 Task: Manage GitHub notifications to stay organized.
Action: Mouse moved to (689, 41)
Screenshot: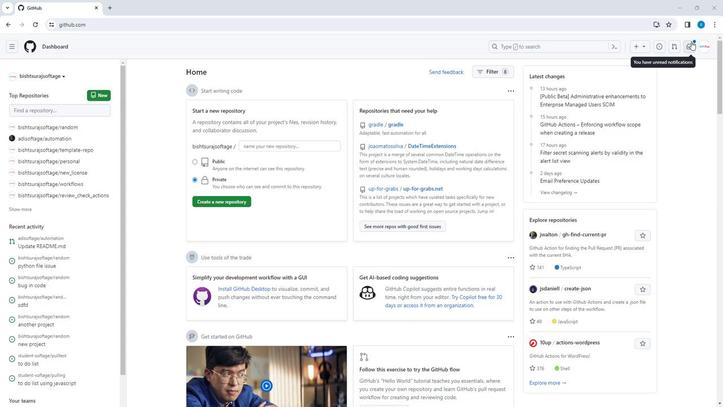 
Action: Mouse pressed left at (689, 41)
Screenshot: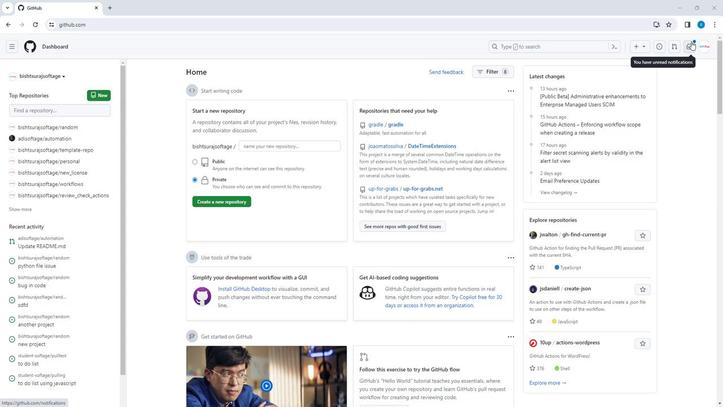 
Action: Mouse moved to (673, 116)
Screenshot: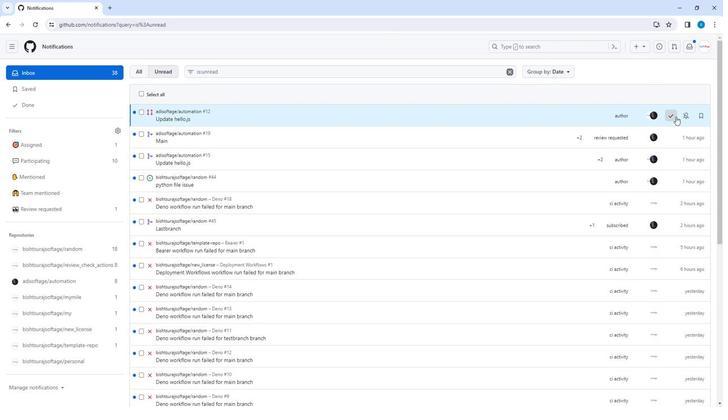 
Action: Mouse pressed left at (673, 116)
Screenshot: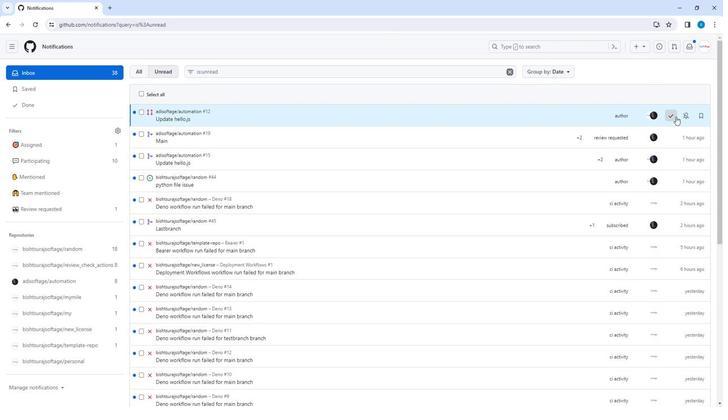 
Action: Mouse pressed left at (673, 116)
Screenshot: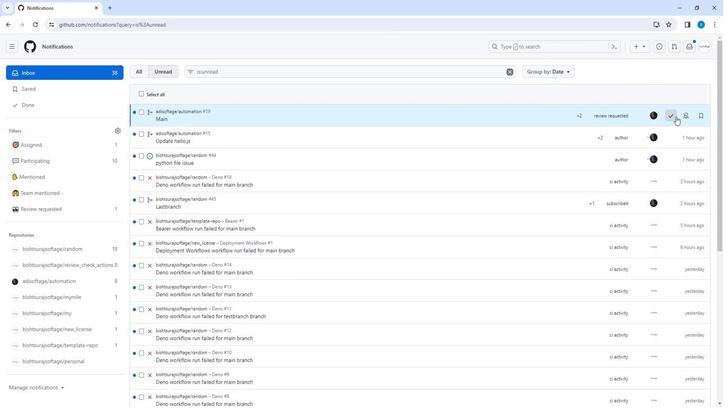 
Action: Mouse pressed left at (673, 116)
Screenshot: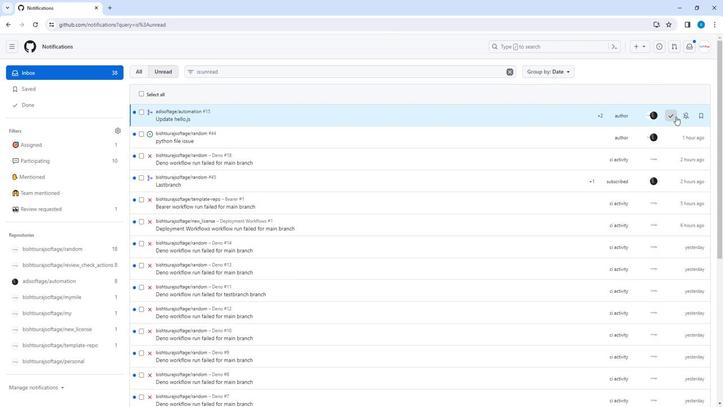 
Action: Mouse pressed left at (673, 116)
Screenshot: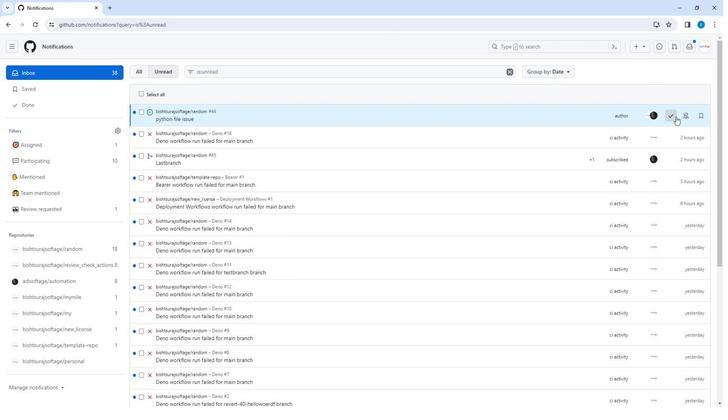 
Action: Mouse pressed left at (673, 116)
Screenshot: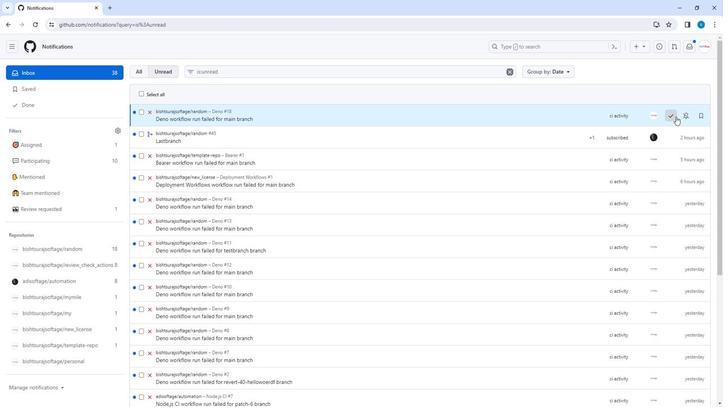 
Action: Mouse pressed left at (673, 116)
Screenshot: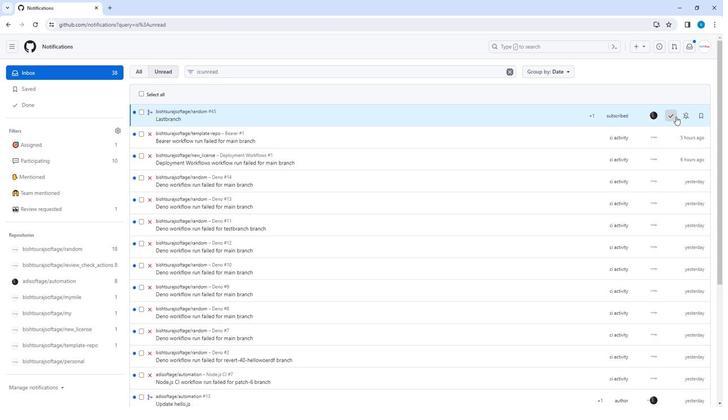 
Action: Mouse moved to (685, 135)
Screenshot: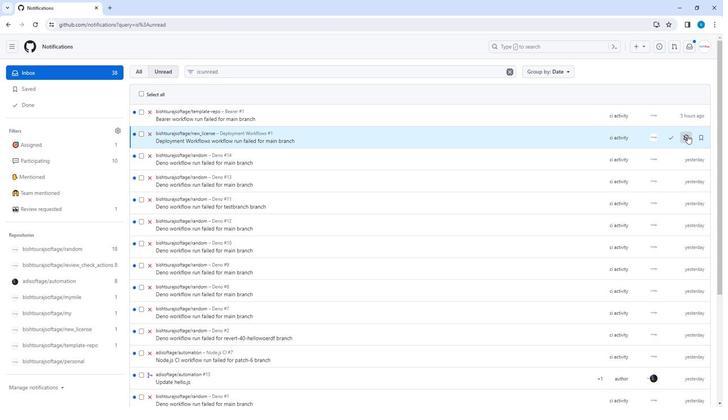 
Action: Mouse pressed left at (685, 135)
Screenshot: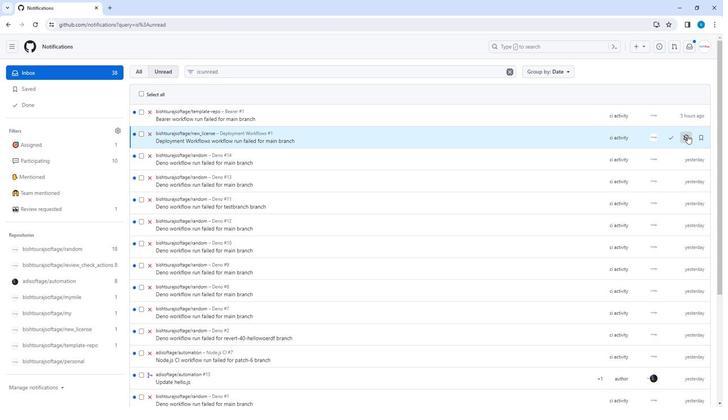 
Action: Mouse pressed left at (685, 135)
Screenshot: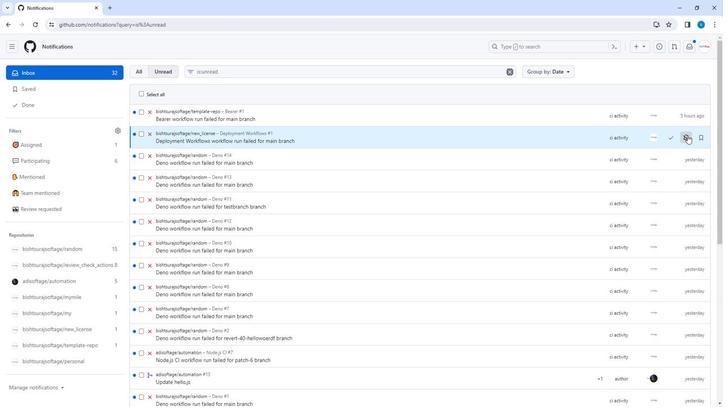 
Action: Mouse moved to (685, 244)
Screenshot: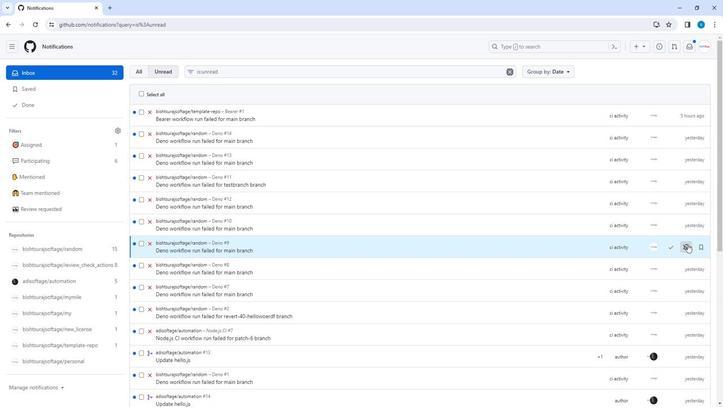 
Action: Mouse pressed left at (685, 244)
Screenshot: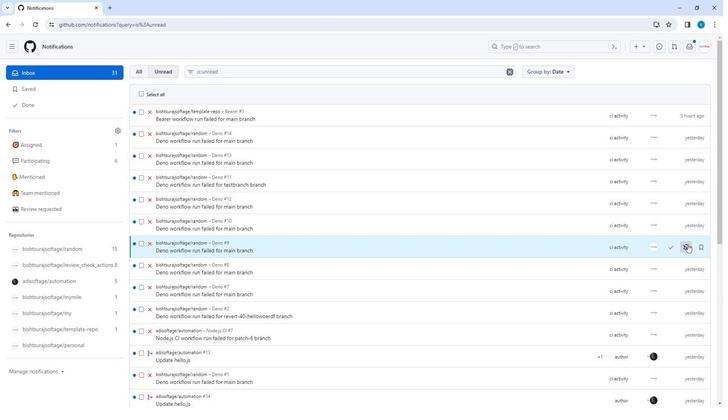 
Action: Mouse moved to (684, 244)
Screenshot: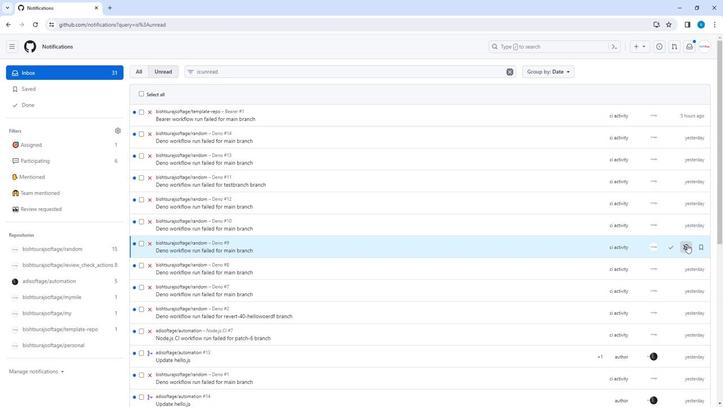 
Action: Mouse pressed left at (684, 244)
Screenshot: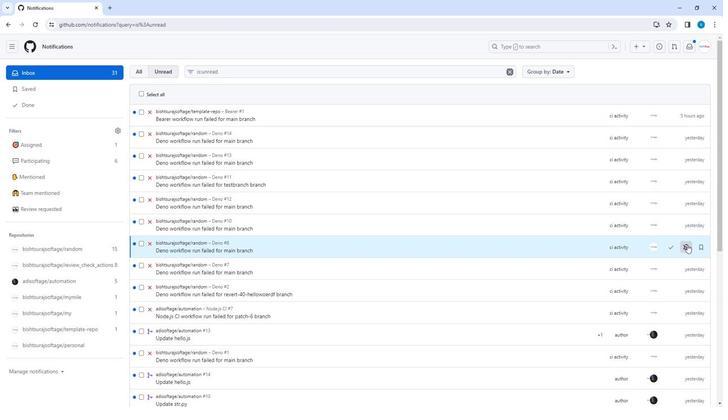 
Action: Mouse moved to (137, 246)
Screenshot: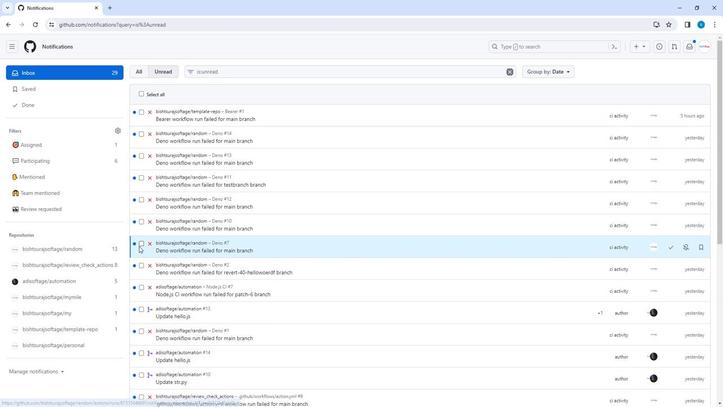 
Action: Mouse pressed left at (137, 246)
Screenshot: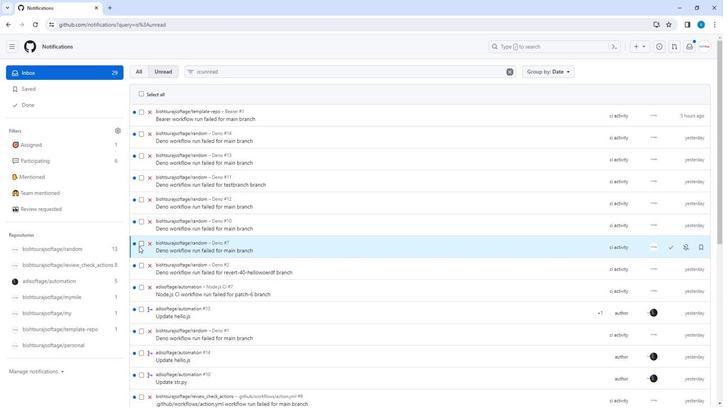 
Action: Mouse moved to (143, 219)
Screenshot: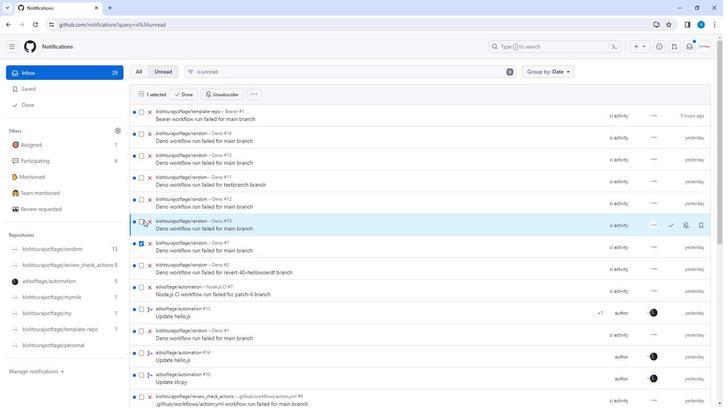 
Action: Mouse pressed left at (143, 219)
Screenshot: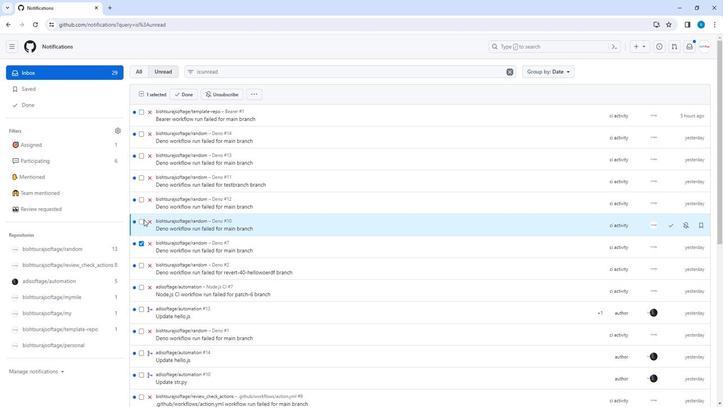 
Action: Mouse moved to (141, 200)
Screenshot: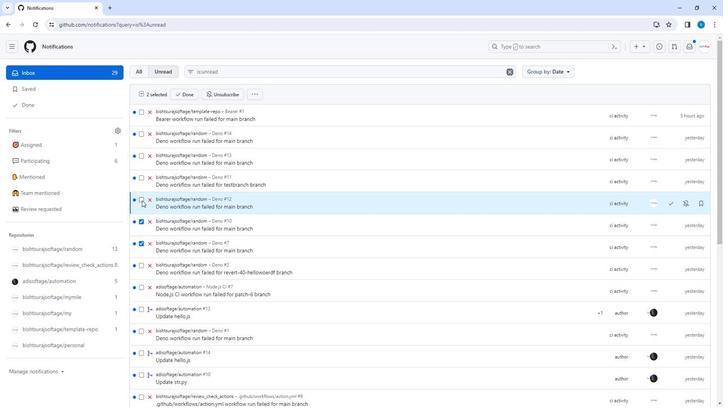 
Action: Mouse pressed left at (141, 200)
Screenshot: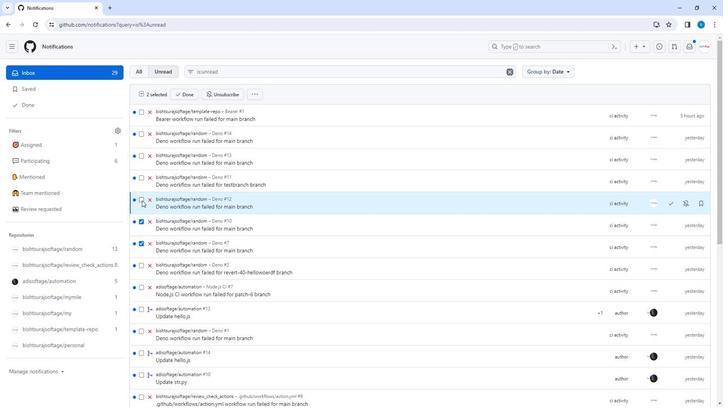 
Action: Mouse moved to (144, 177)
Screenshot: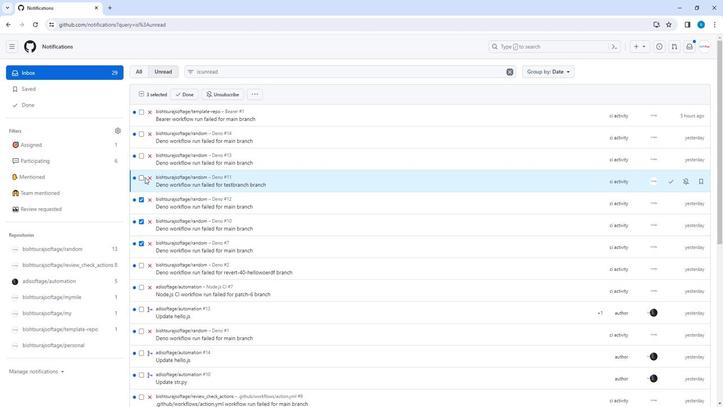 
Action: Mouse pressed left at (144, 177)
Screenshot: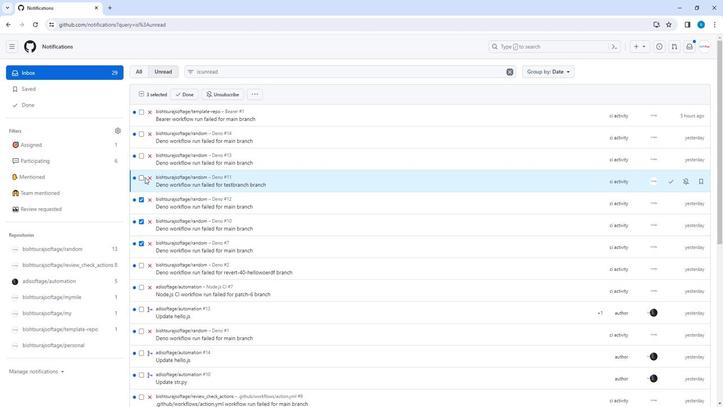 
Action: Mouse moved to (212, 93)
Screenshot: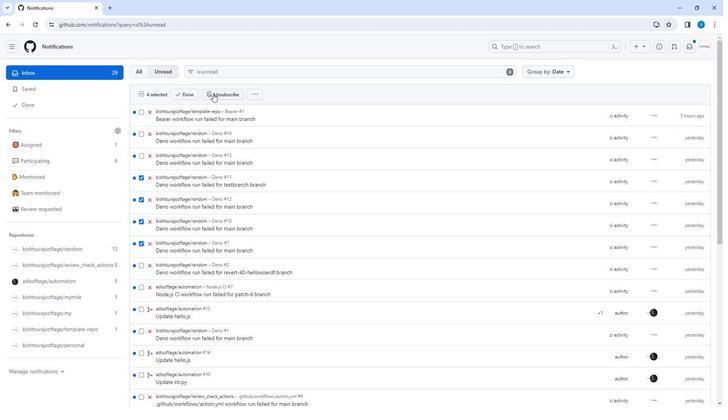 
Action: Mouse pressed left at (212, 93)
Screenshot: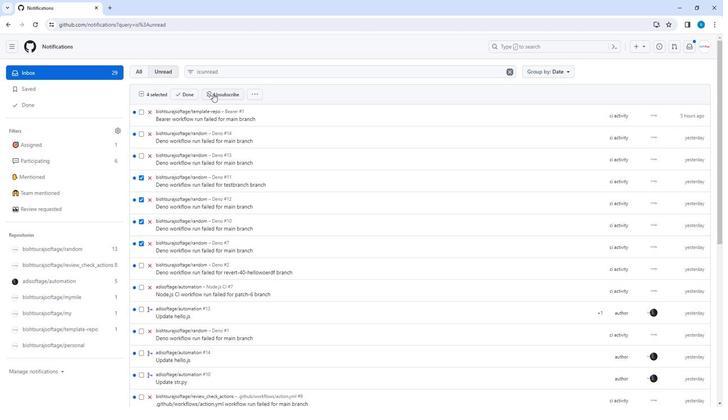 
Action: Mouse moved to (140, 199)
Screenshot: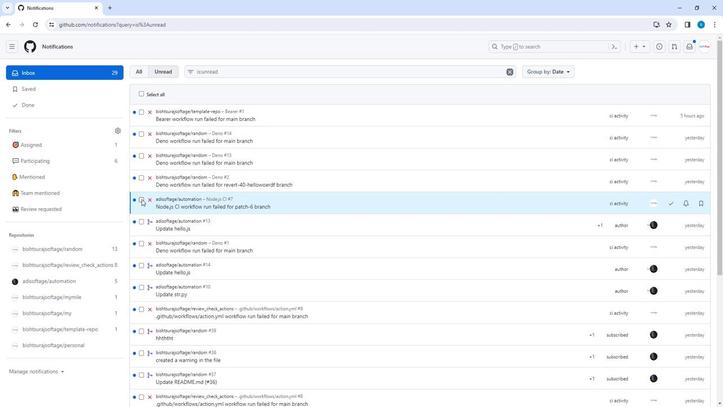 
Action: Mouse pressed left at (140, 199)
Screenshot: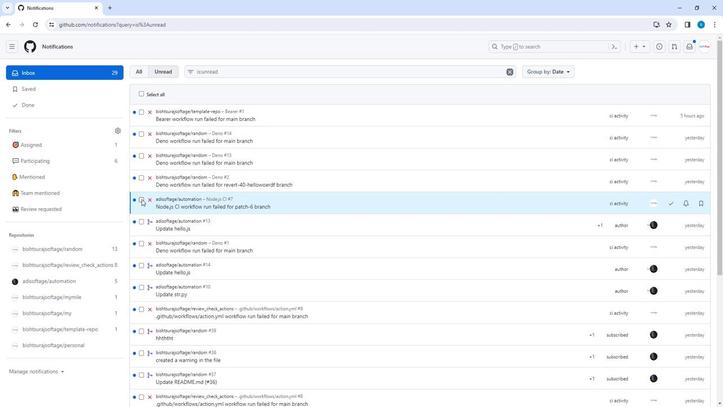 
Action: Mouse moved to (140, 176)
Screenshot: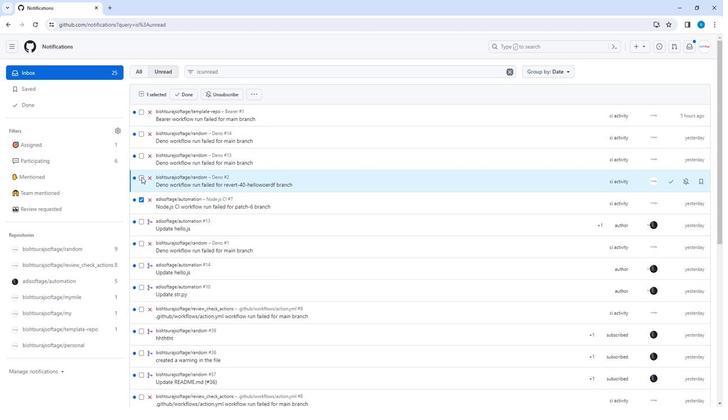 
Action: Mouse pressed left at (140, 176)
Screenshot: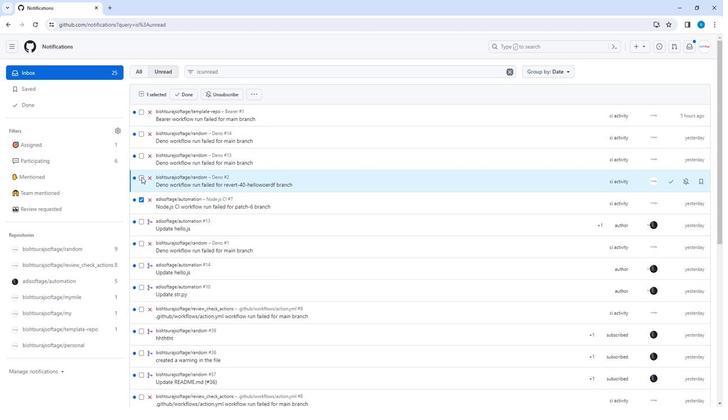 
Action: Mouse moved to (143, 156)
Screenshot: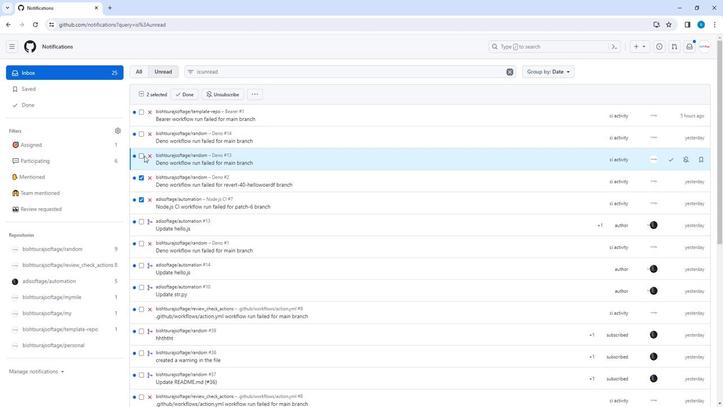 
Action: Mouse pressed left at (143, 156)
Screenshot: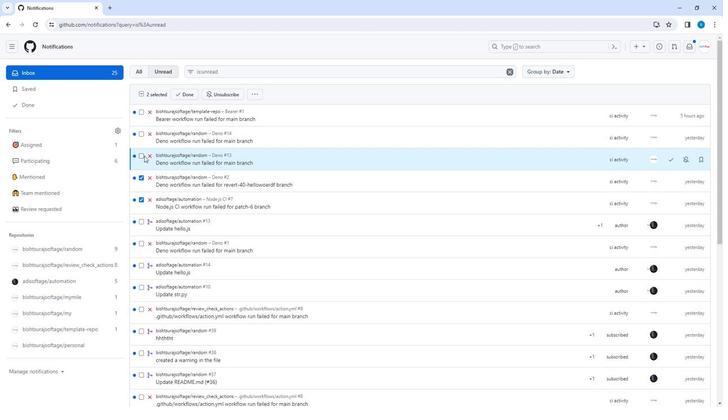 
Action: Mouse moved to (182, 94)
Screenshot: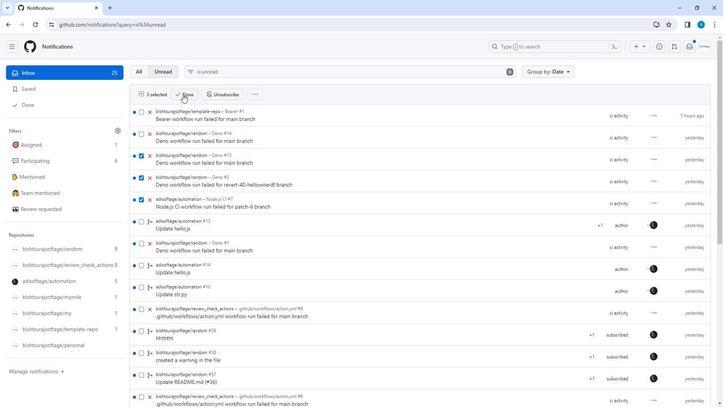 
Action: Mouse pressed left at (182, 94)
Screenshot: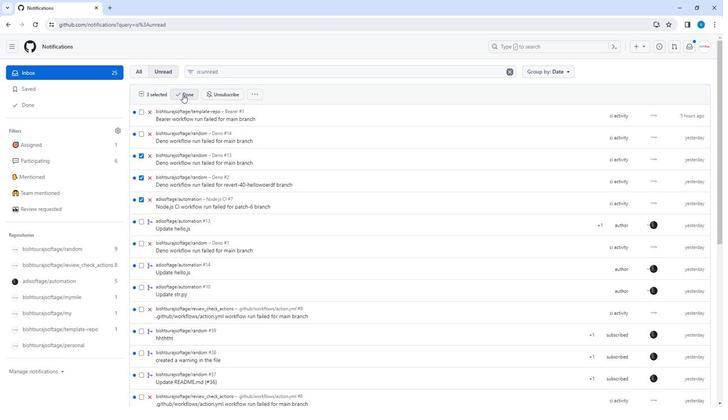 
Action: Mouse moved to (140, 158)
Screenshot: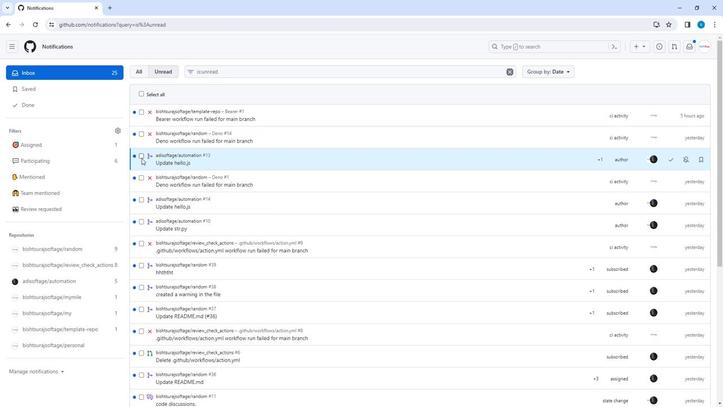 
Action: Mouse pressed left at (140, 158)
Screenshot: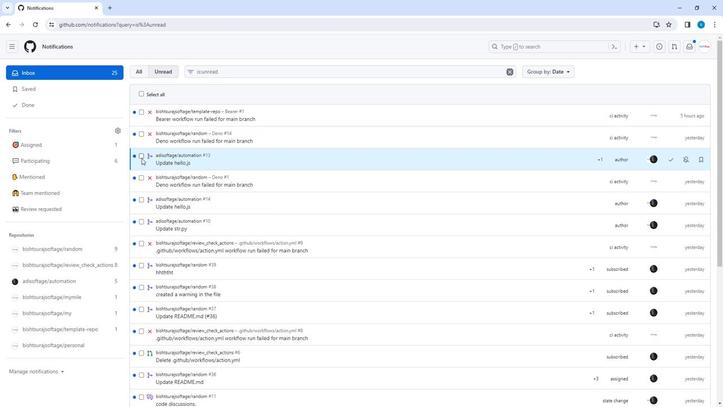 
Action: Mouse moved to (137, 192)
Screenshot: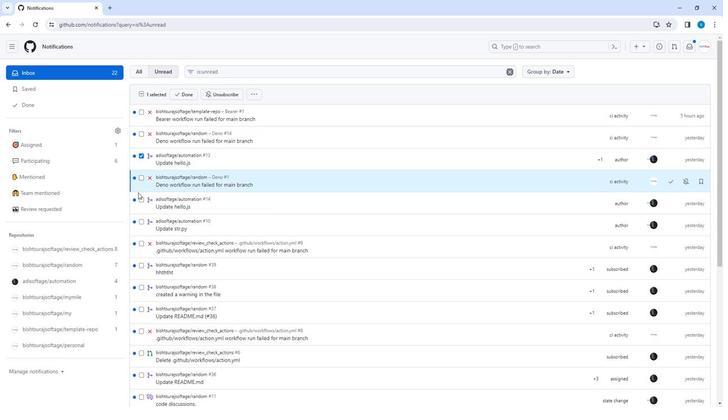 
Action: Mouse pressed left at (137, 192)
Screenshot: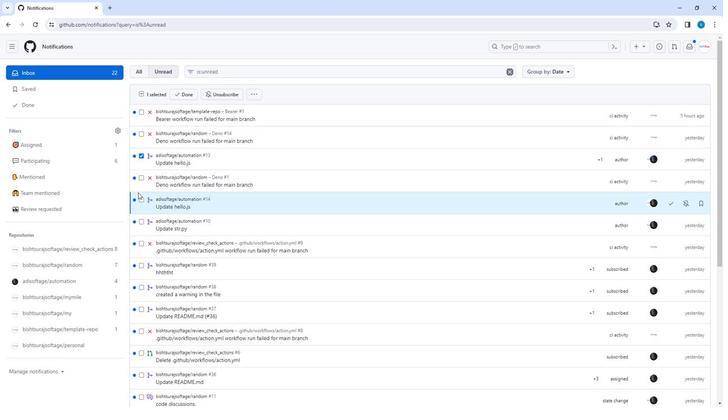 
Action: Mouse moved to (139, 222)
Screenshot: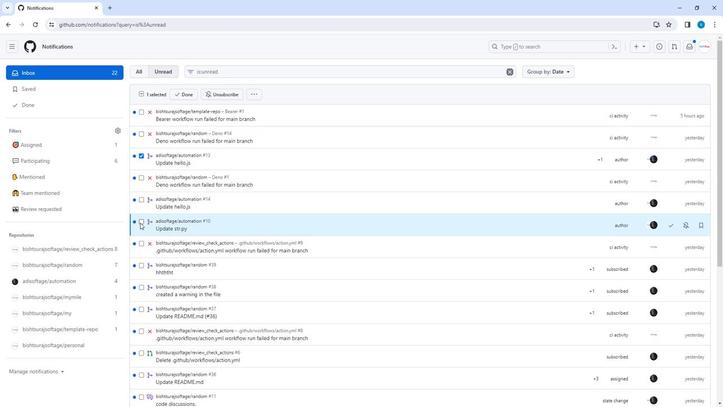 
Action: Mouse pressed left at (139, 222)
Screenshot: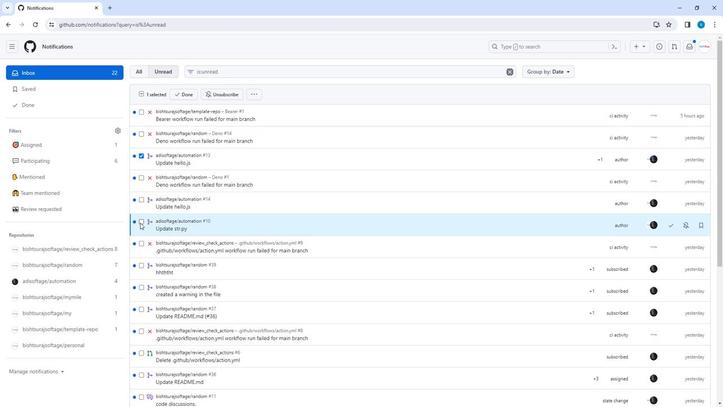 
Action: Mouse moved to (141, 241)
Screenshot: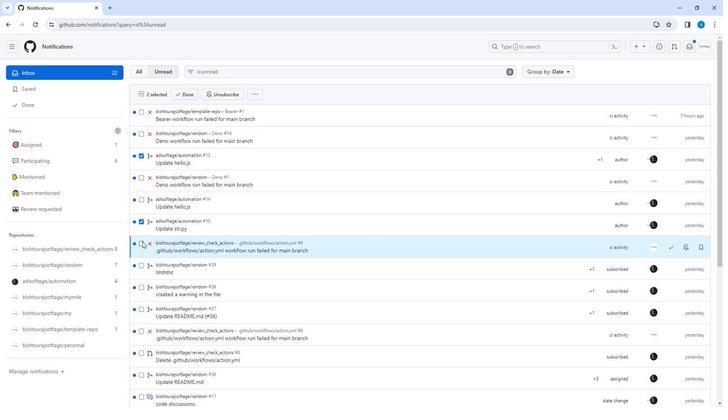 
Action: Mouse pressed left at (141, 241)
Screenshot: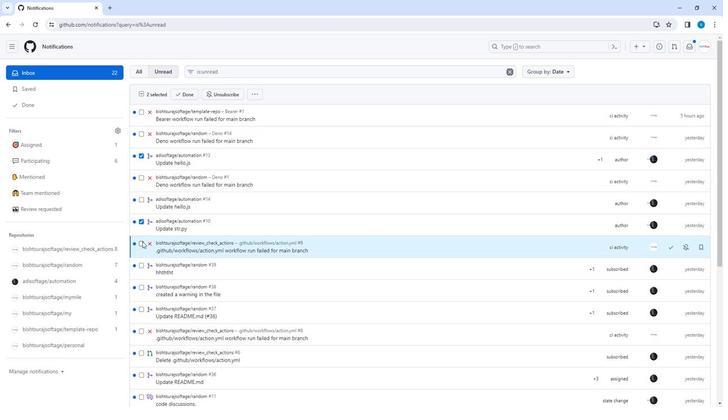 
Action: Mouse moved to (253, 89)
Screenshot: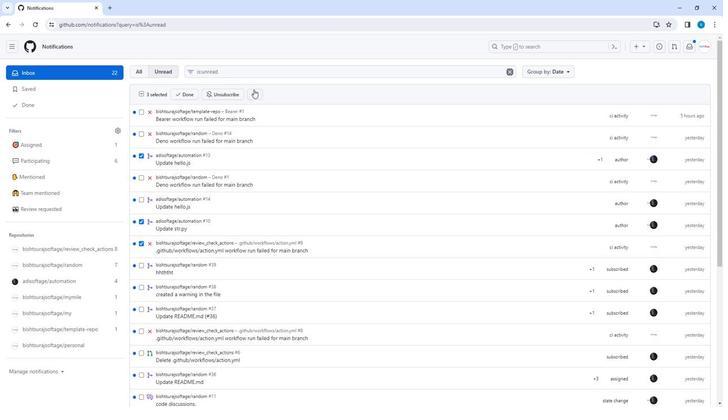 
Action: Mouse pressed left at (253, 89)
Screenshot: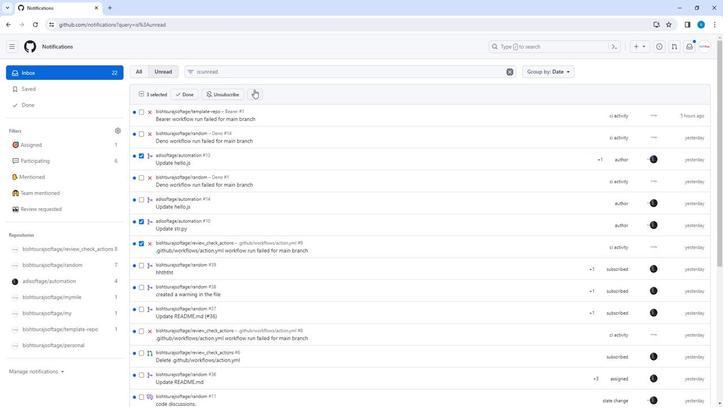 
Action: Mouse moved to (247, 109)
Screenshot: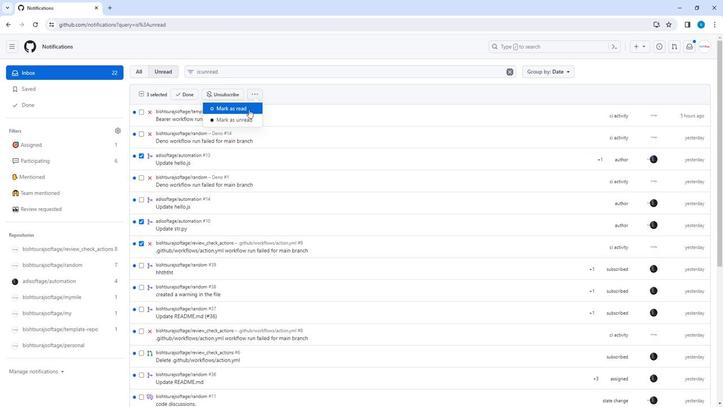 
Action: Mouse pressed left at (247, 109)
Screenshot: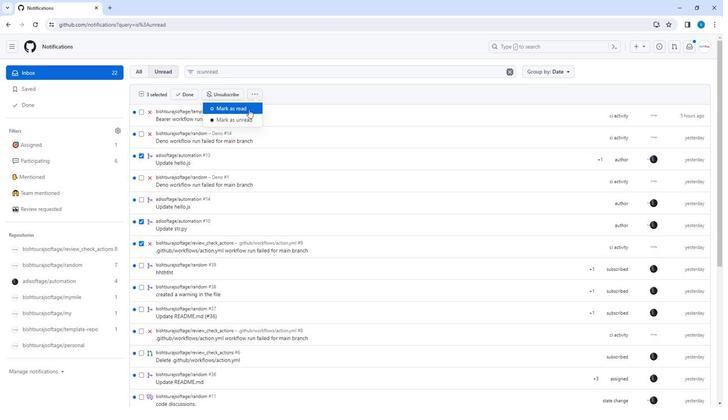 
Action: Mouse moved to (141, 200)
Screenshot: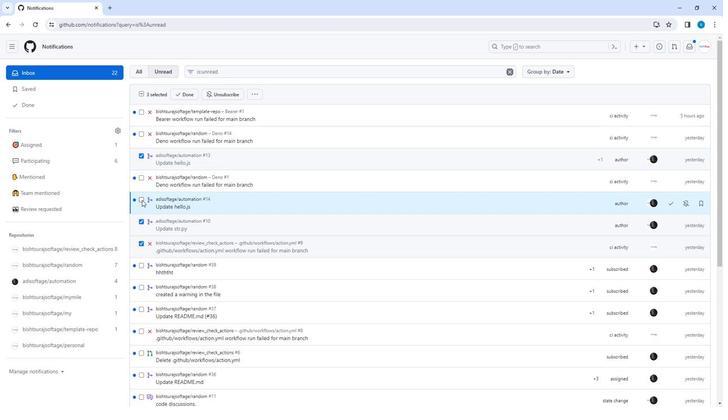 
Action: Mouse pressed left at (141, 200)
Screenshot: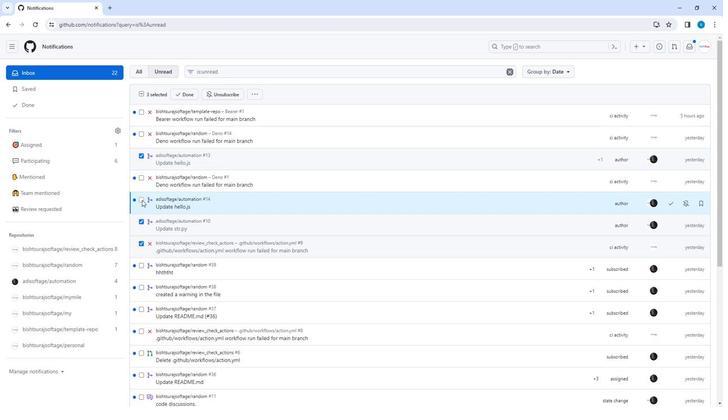 
Action: Mouse moved to (137, 288)
Screenshot: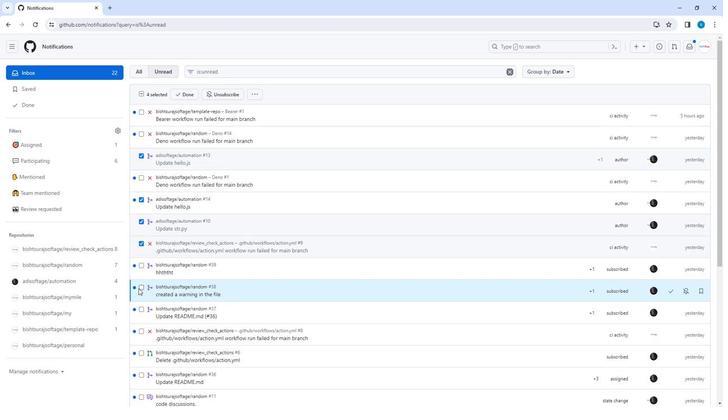 
Action: Mouse pressed left at (137, 288)
Screenshot: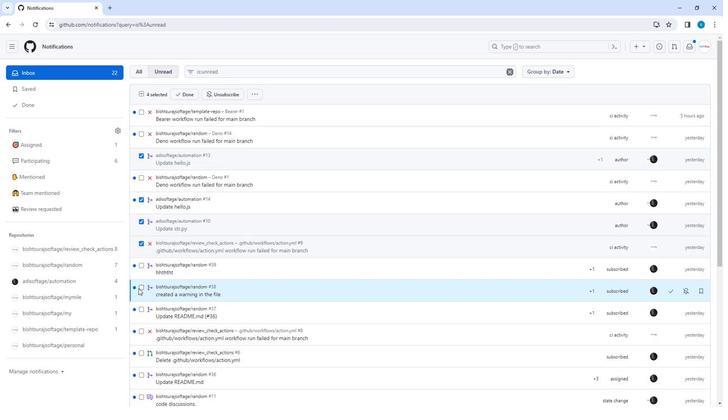 
Action: Mouse moved to (139, 330)
Screenshot: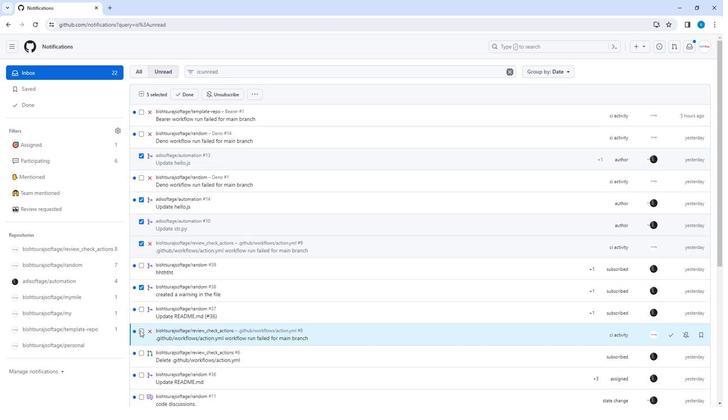 
Action: Mouse pressed left at (139, 330)
Screenshot: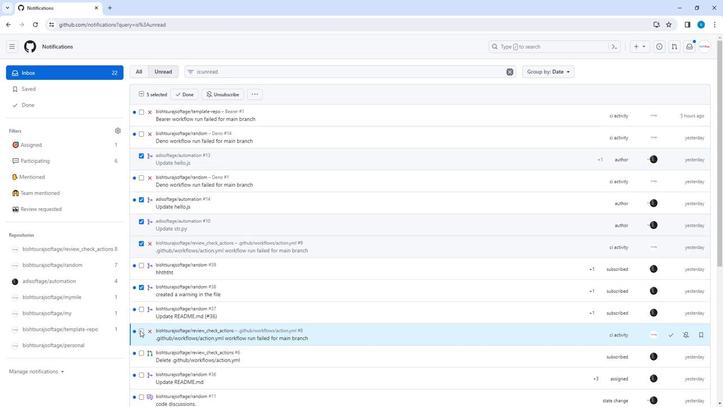 
Action: Mouse moved to (188, 91)
Screenshot: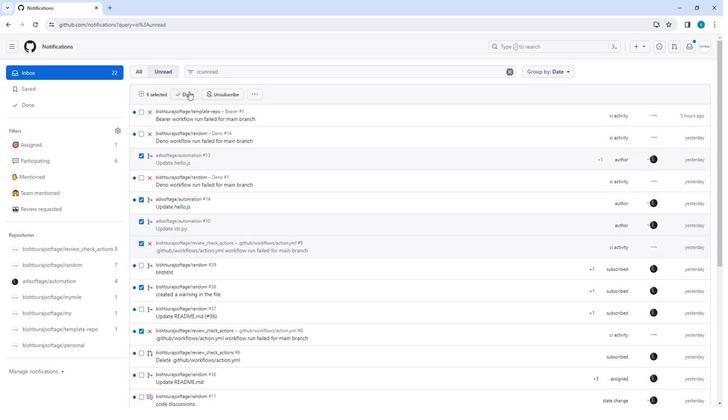 
Action: Mouse pressed left at (188, 91)
Screenshot: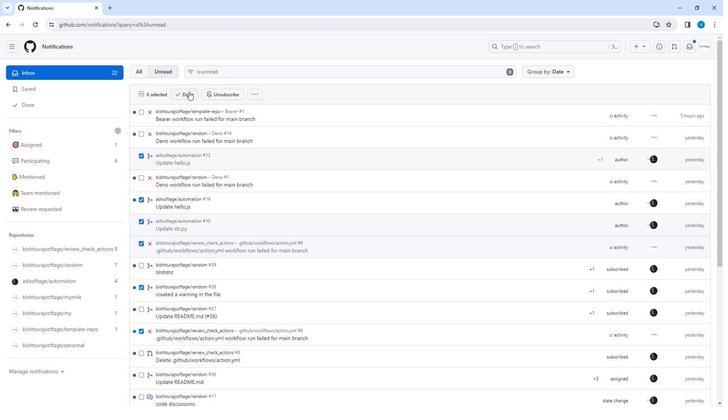 
Action: Mouse moved to (670, 121)
Screenshot: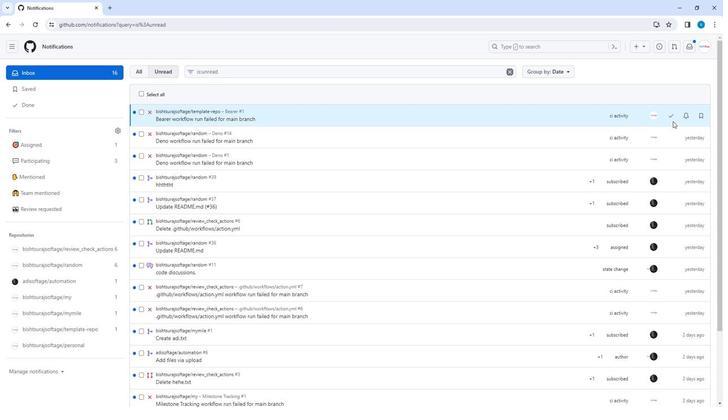 
Action: Mouse pressed left at (670, 121)
Screenshot: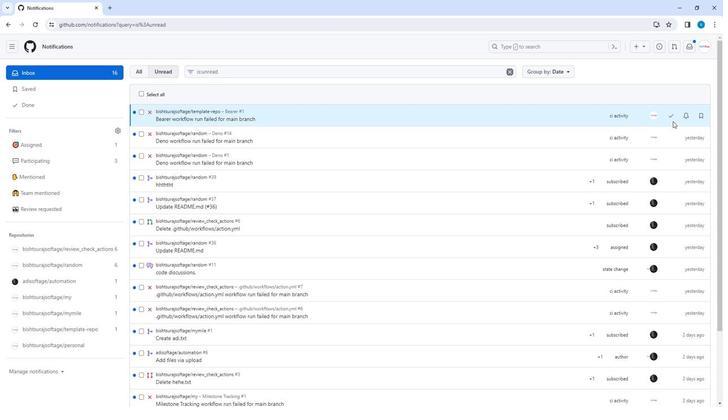 
Action: Mouse moved to (668, 113)
Screenshot: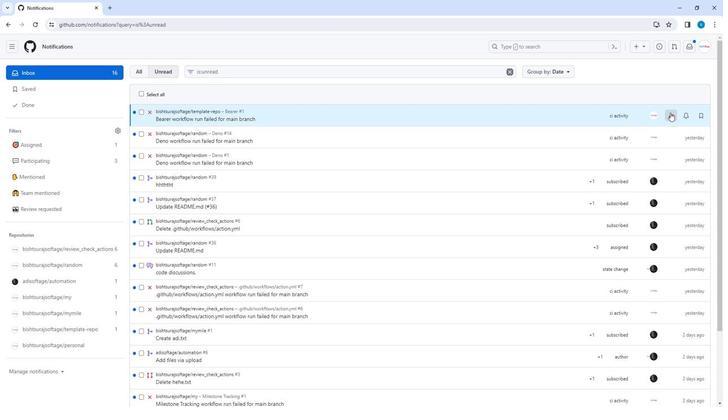 
Action: Mouse pressed left at (668, 113)
Screenshot: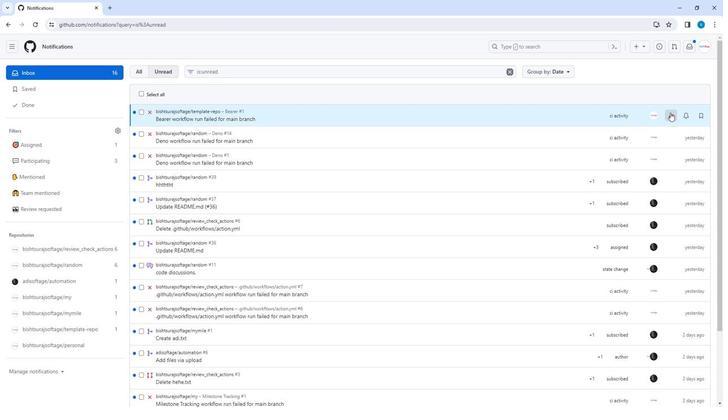 
Action: Mouse pressed left at (668, 113)
Screenshot: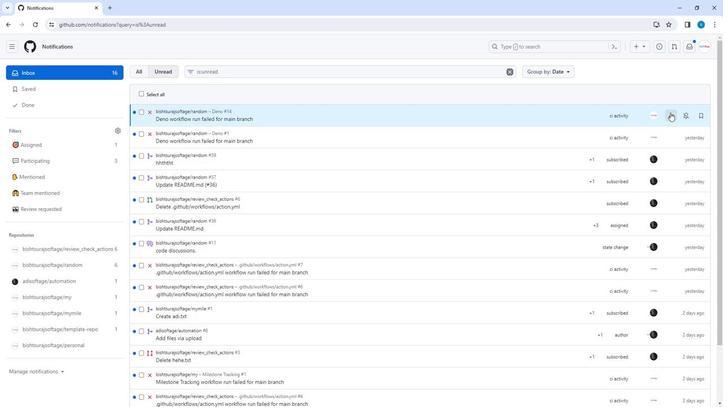 
Action: Mouse pressed left at (668, 113)
Screenshot: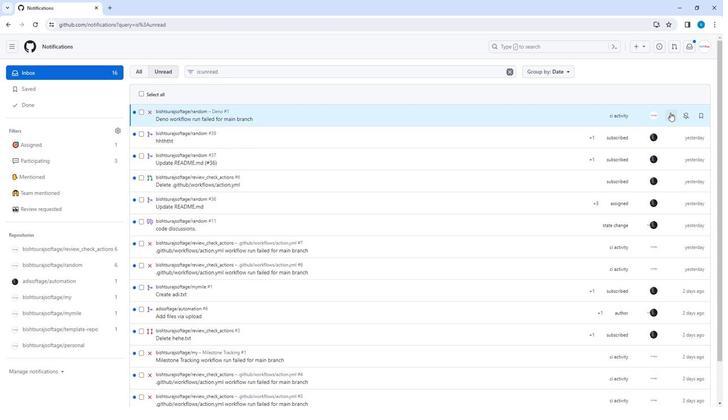 
Action: Mouse pressed left at (668, 113)
Screenshot: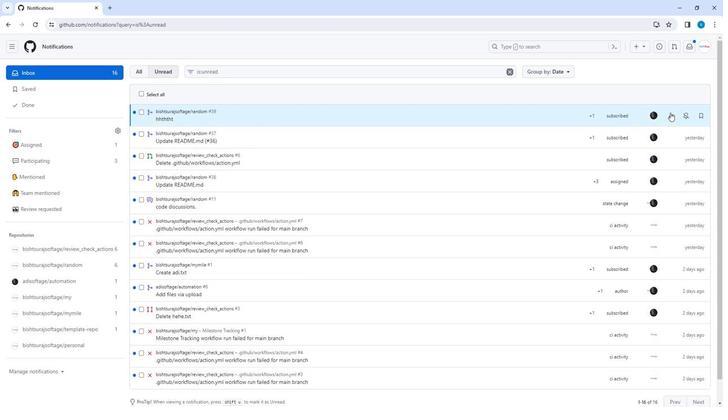 
Action: Mouse pressed left at (668, 113)
Screenshot: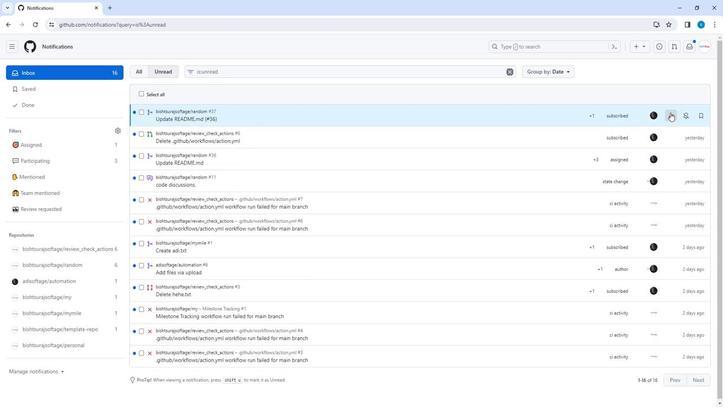 
Action: Mouse pressed left at (668, 113)
Screenshot: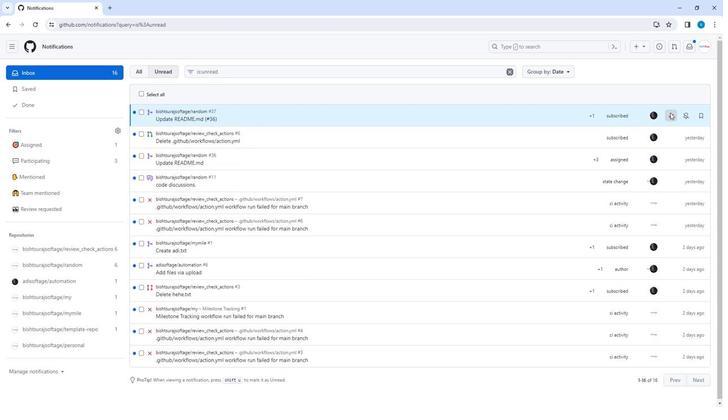 
Action: Mouse moved to (142, 111)
Screenshot: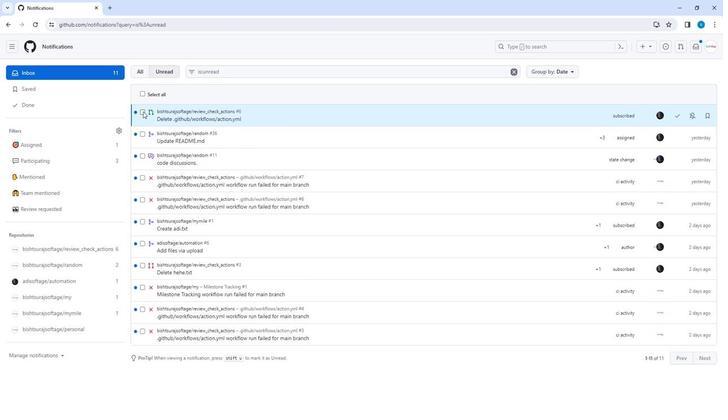 
Action: Mouse pressed left at (142, 111)
Screenshot: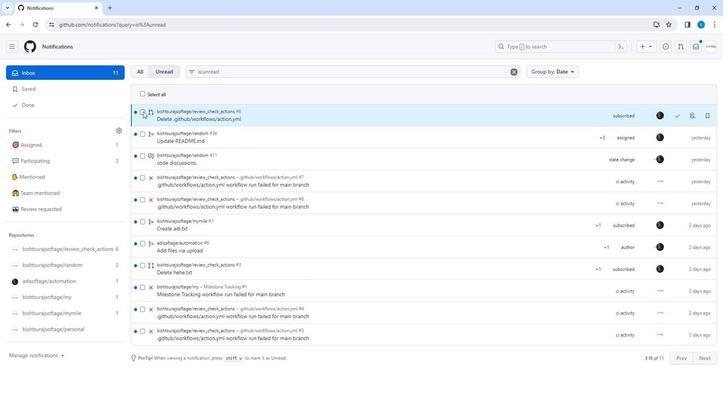 
Action: Mouse moved to (137, 135)
Screenshot: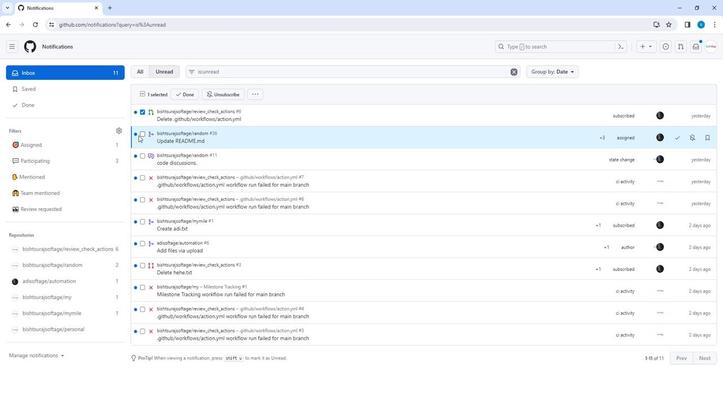 
Action: Mouse pressed left at (137, 135)
Screenshot: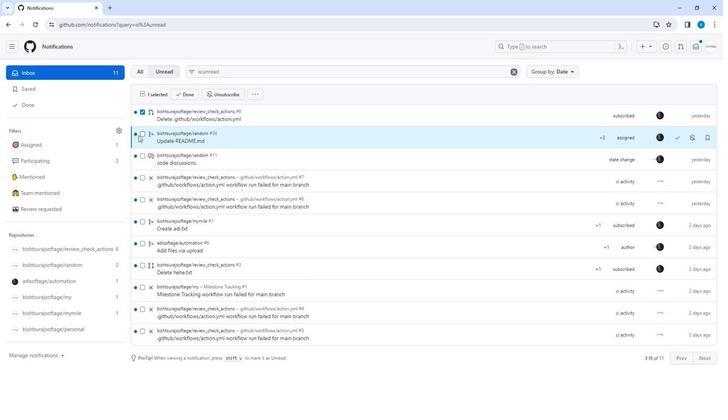 
Action: Mouse moved to (140, 218)
Screenshot: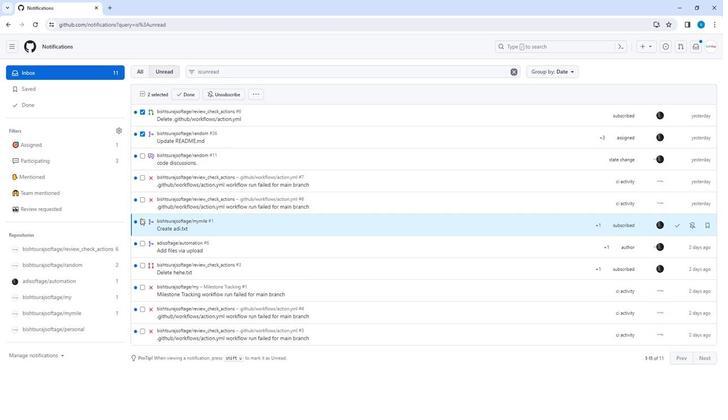 
Action: Mouse pressed left at (140, 218)
Screenshot: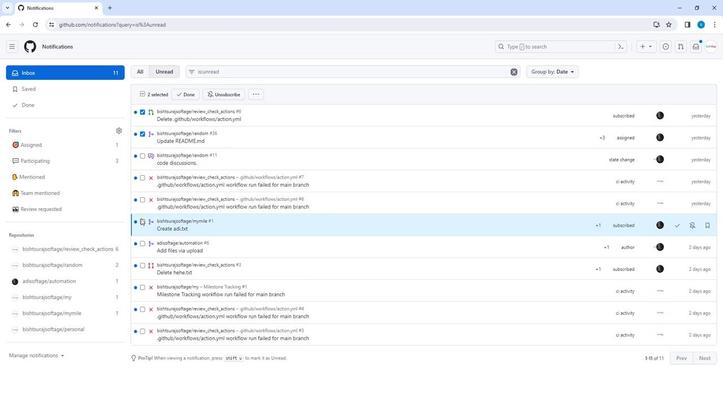 
Action: Mouse moved to (139, 262)
Screenshot: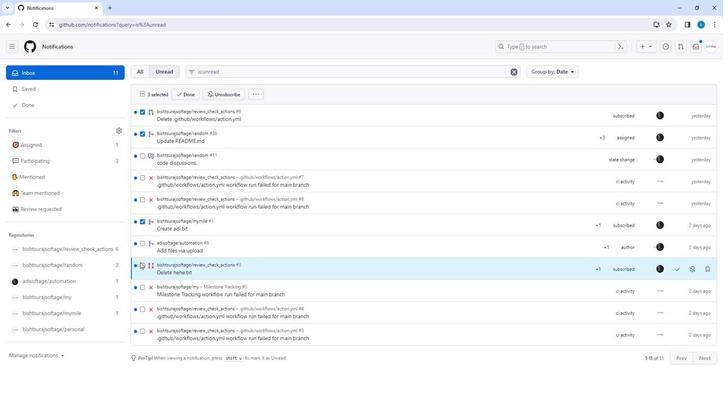 
Action: Mouse pressed left at (139, 262)
Screenshot: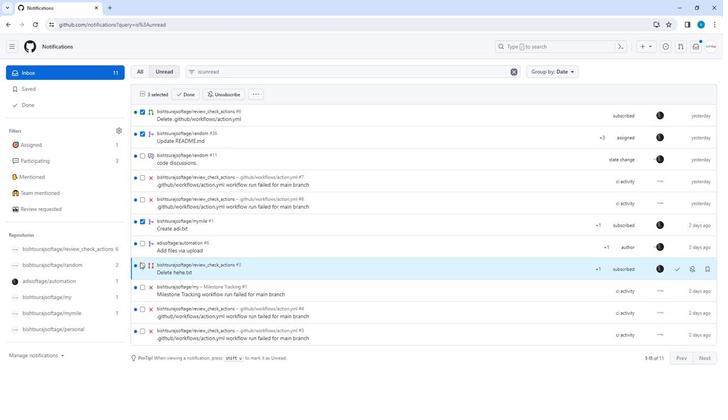 
Action: Mouse moved to (236, 91)
Screenshot: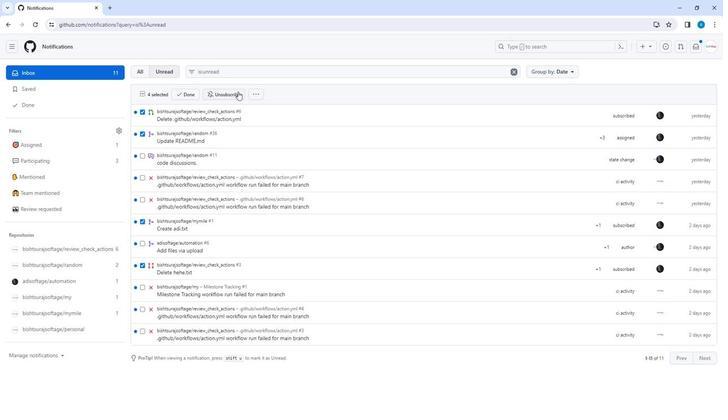 
Action: Mouse pressed left at (236, 91)
Screenshot: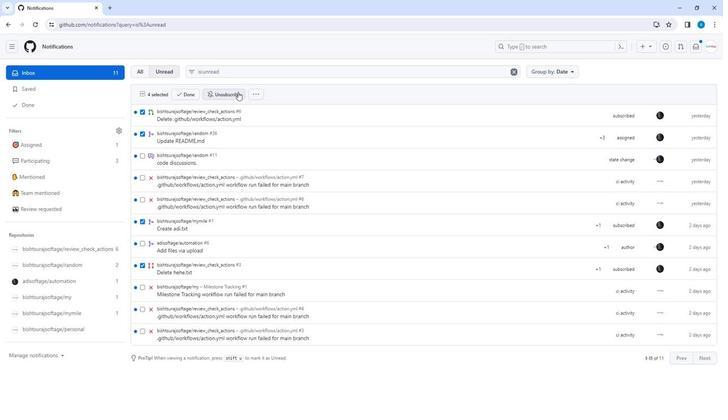 
Action: Mouse moved to (461, 115)
Screenshot: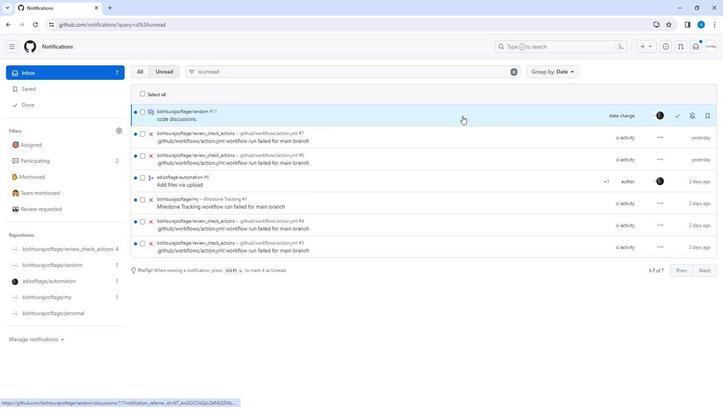 
